 Task: Toggle the code lens .
Action: Mouse moved to (19, 480)
Screenshot: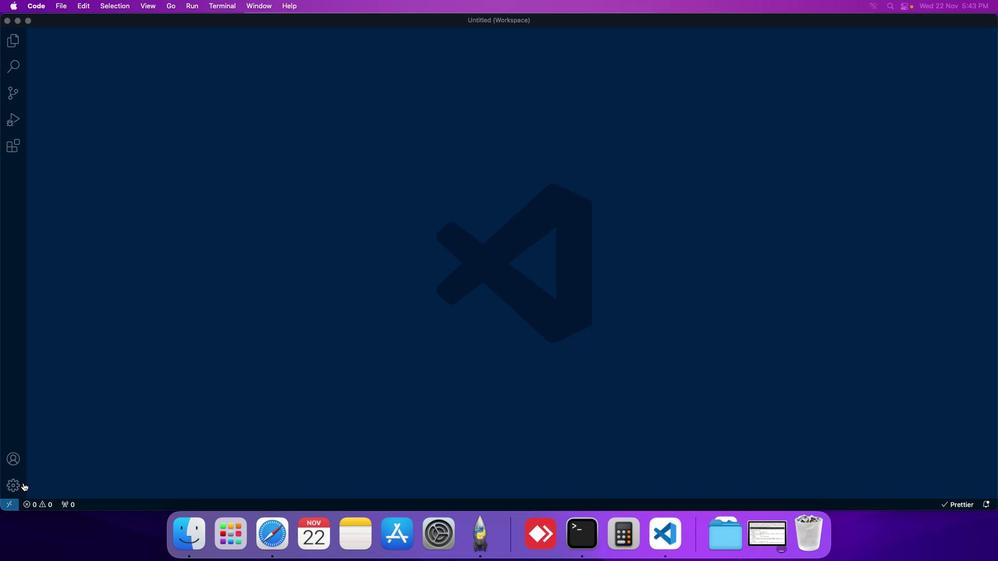 
Action: Mouse pressed left at (19, 480)
Screenshot: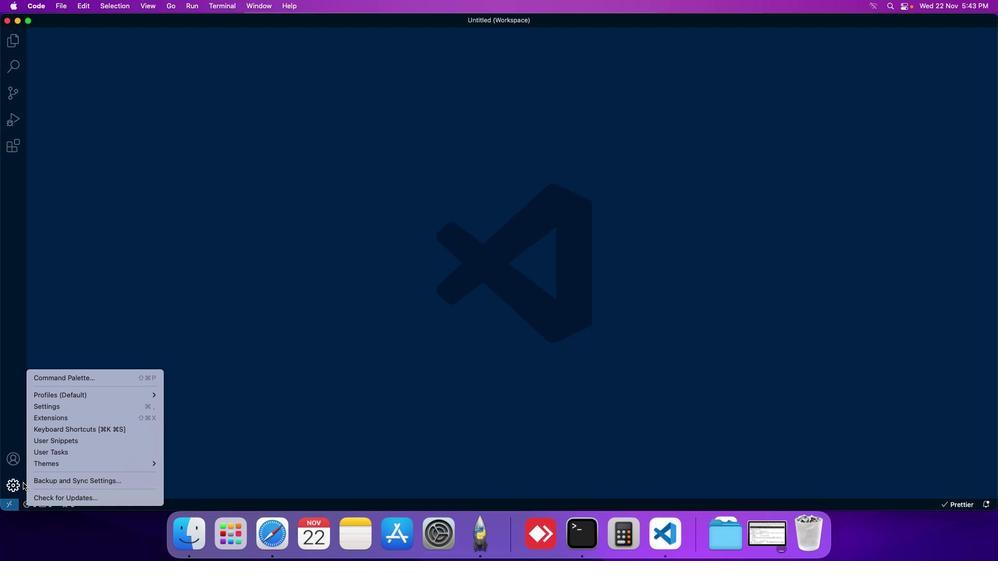 
Action: Mouse moved to (43, 405)
Screenshot: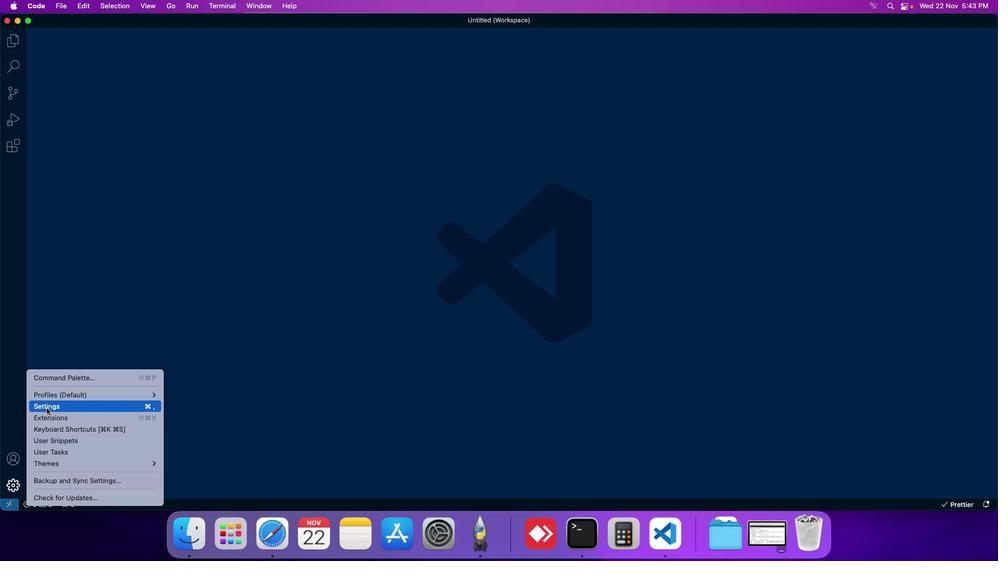 
Action: Mouse pressed left at (43, 405)
Screenshot: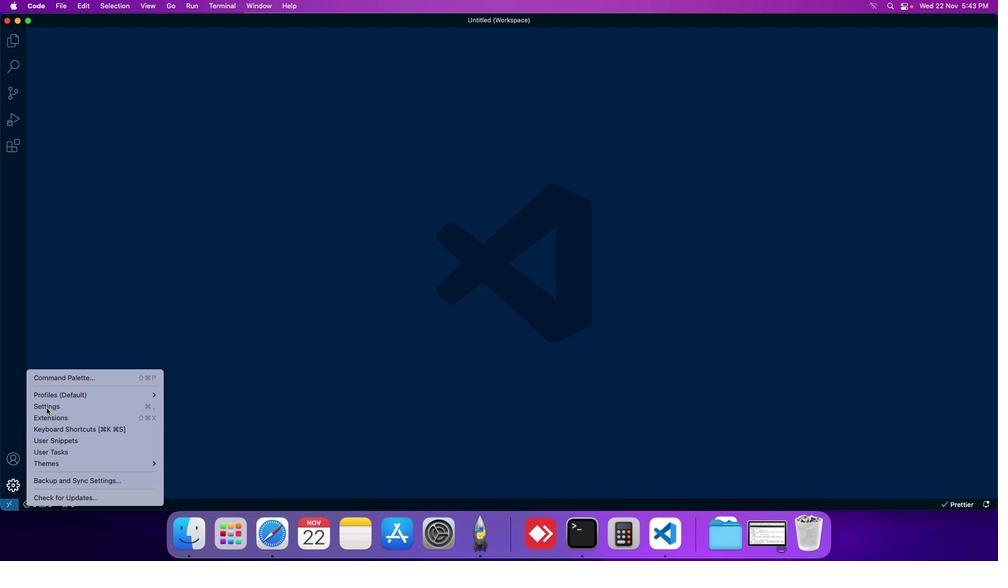 
Action: Mouse moved to (232, 85)
Screenshot: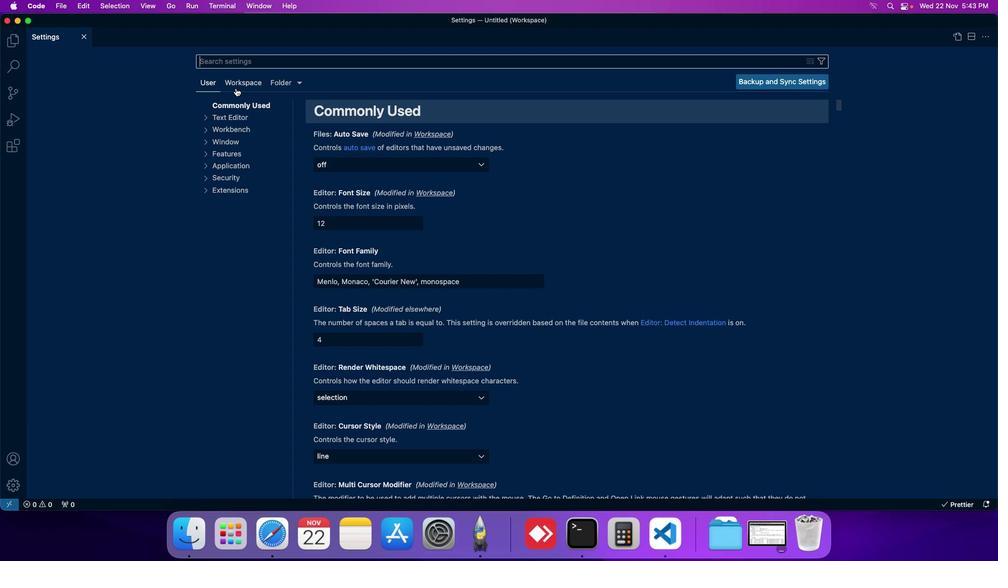 
Action: Mouse pressed left at (232, 85)
Screenshot: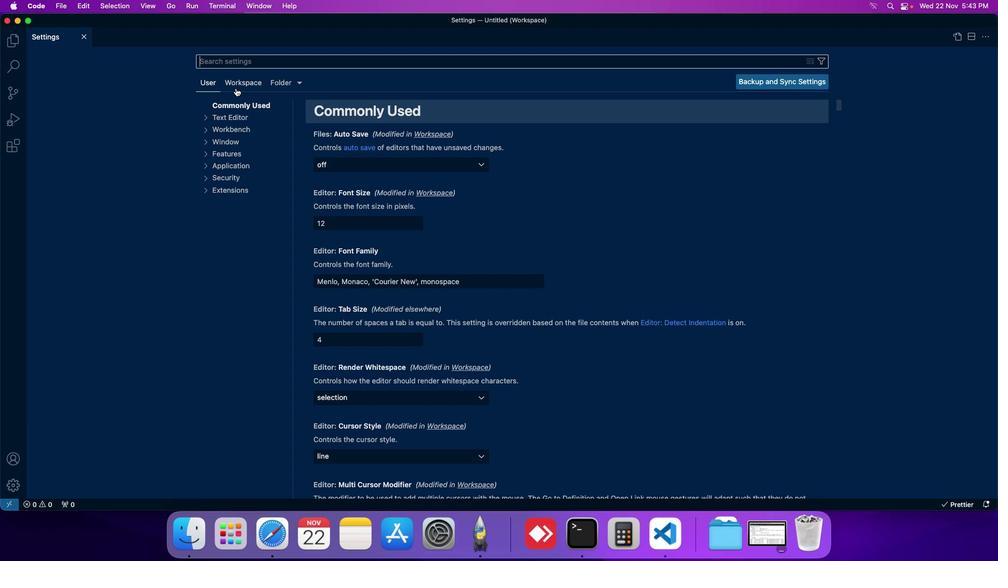 
Action: Mouse moved to (215, 177)
Screenshot: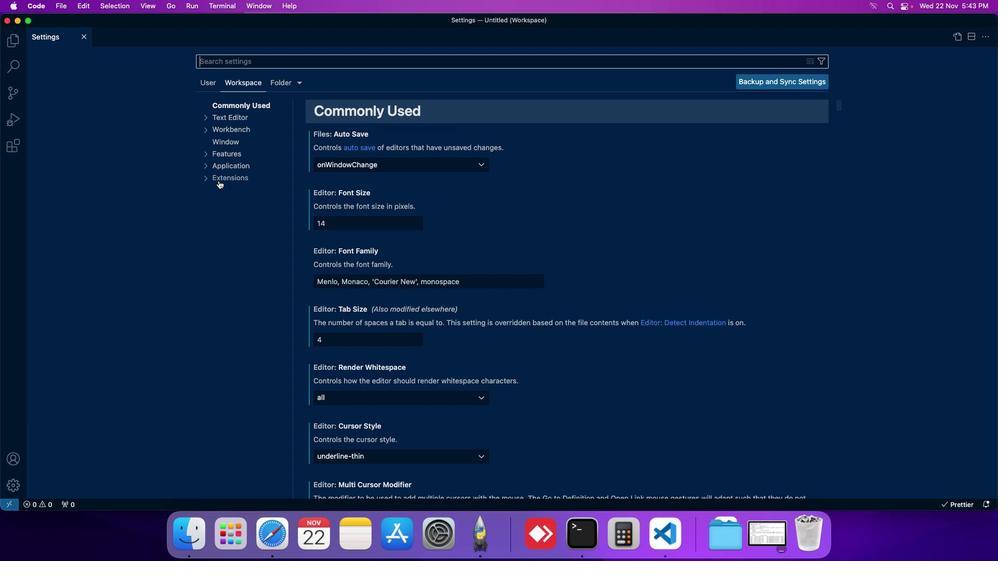 
Action: Mouse pressed left at (215, 177)
Screenshot: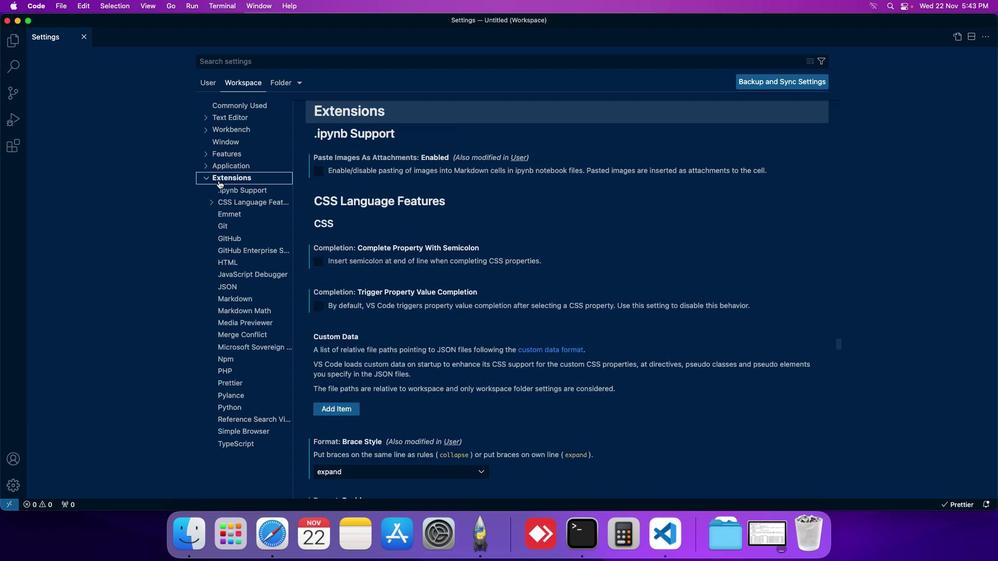 
Action: Mouse moved to (227, 330)
Screenshot: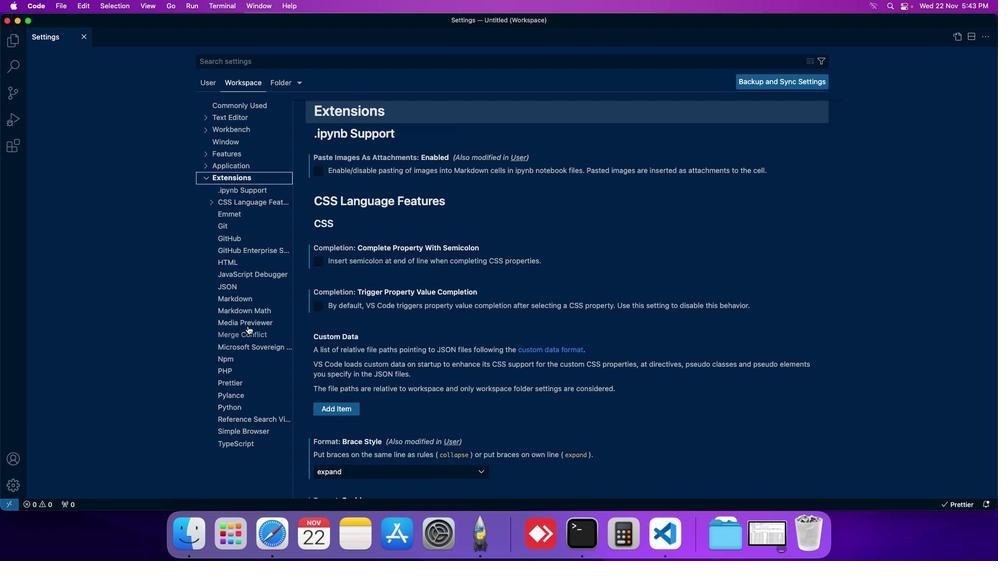 
Action: Mouse pressed left at (227, 330)
Screenshot: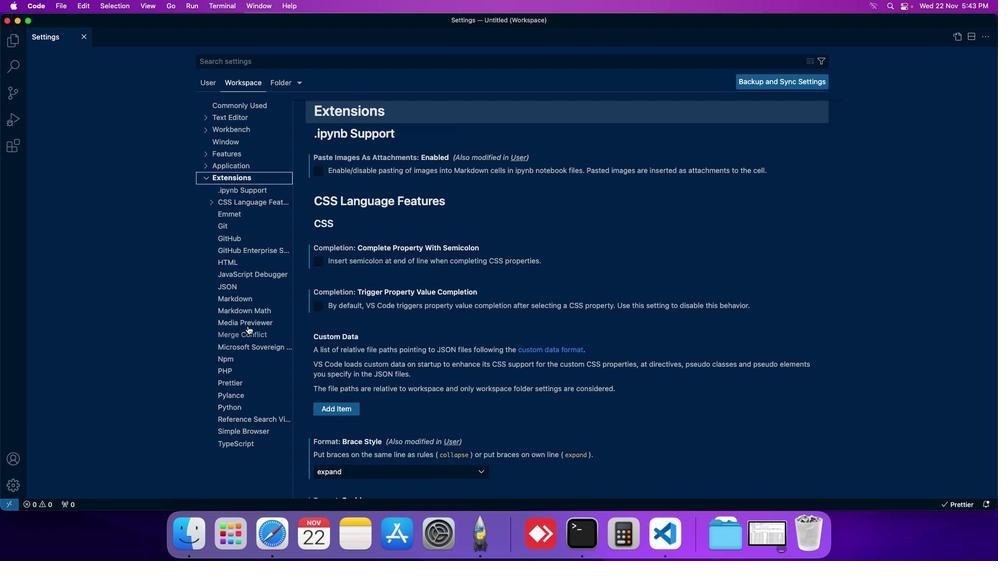 
Action: Mouse moved to (316, 192)
Screenshot: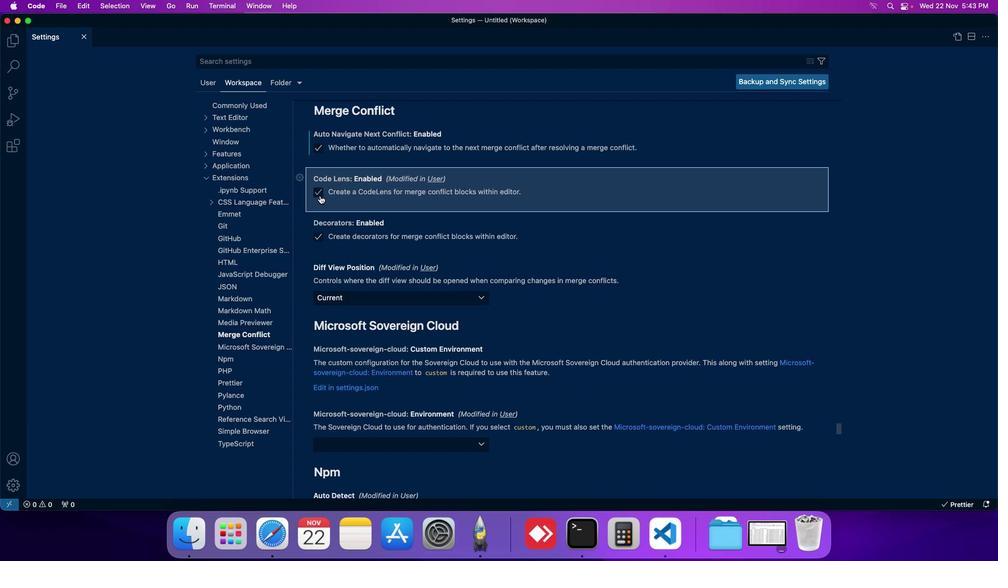 
Action: Mouse pressed left at (316, 192)
Screenshot: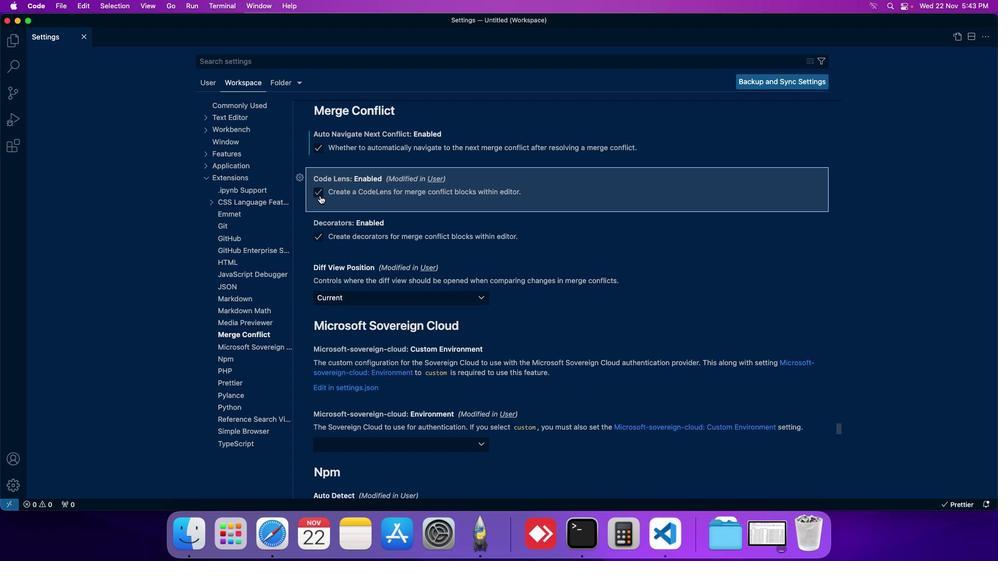 
Action: Mouse moved to (320, 193)
Screenshot: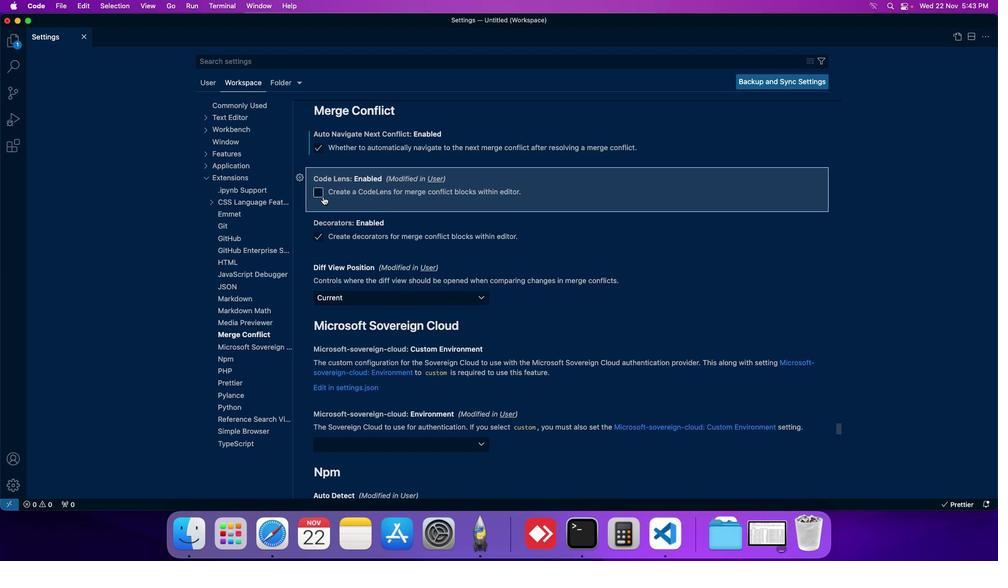 
